 Task: Report abuse to  page of Aramco
Action: Mouse moved to (593, 99)
Screenshot: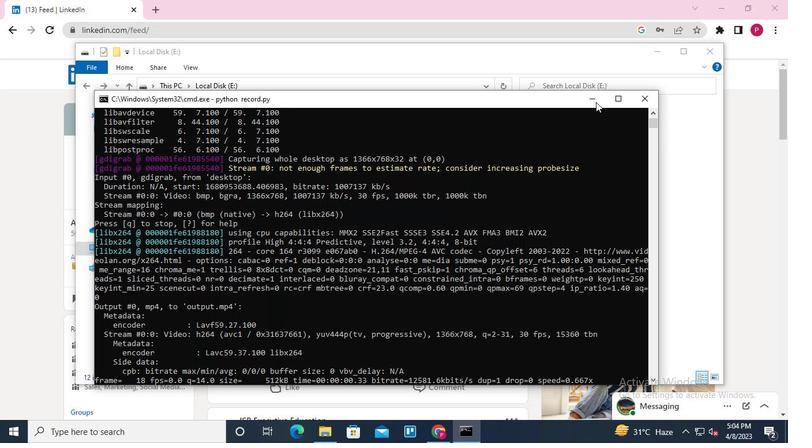 
Action: Mouse pressed left at (593, 99)
Screenshot: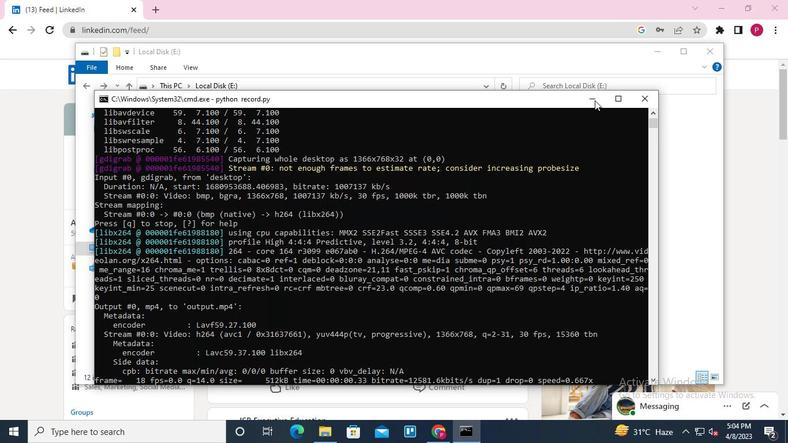 
Action: Mouse moved to (655, 55)
Screenshot: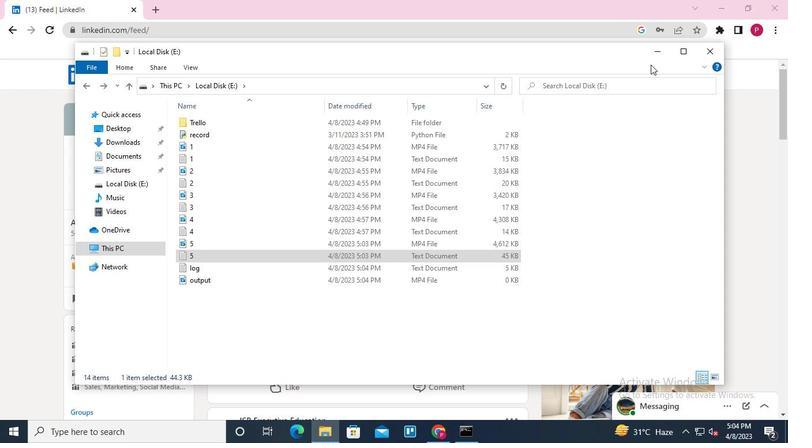 
Action: Mouse pressed left at (655, 55)
Screenshot: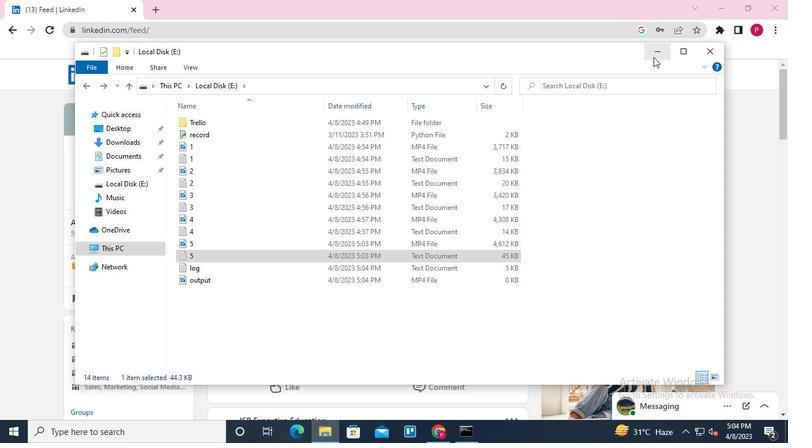 
Action: Mouse moved to (133, 75)
Screenshot: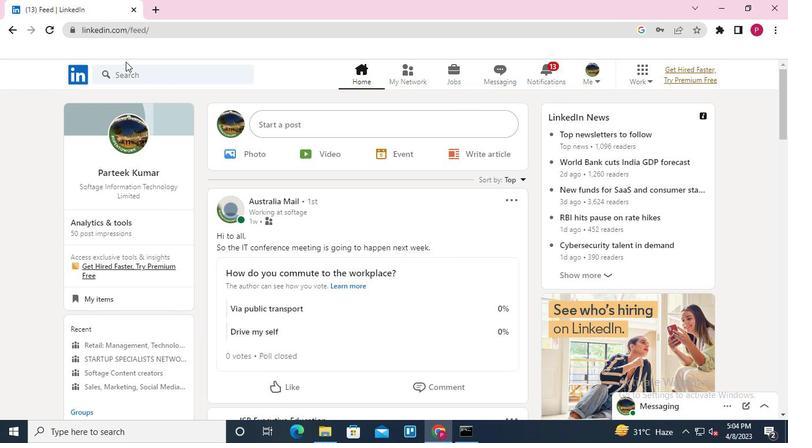 
Action: Mouse pressed left at (133, 75)
Screenshot: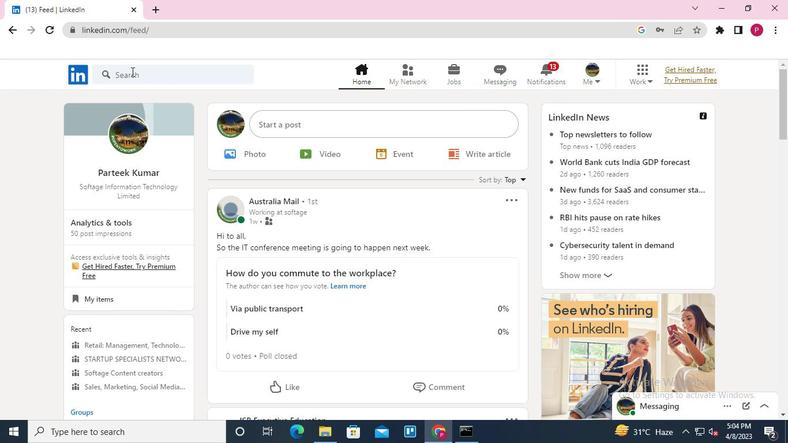 
Action: Keyboard Key.shift
Screenshot: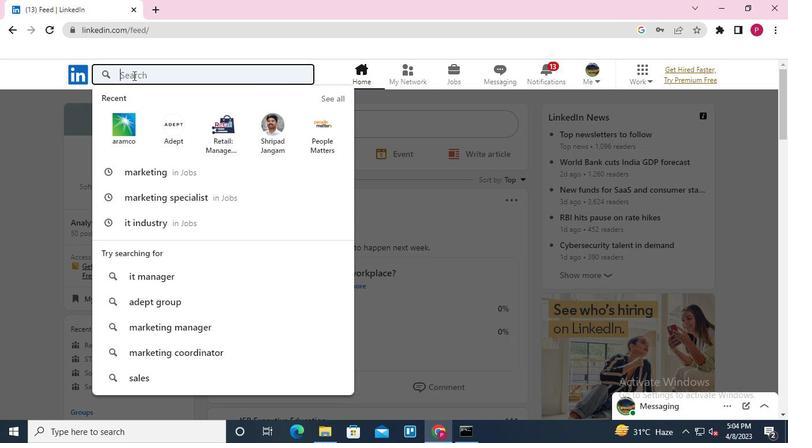 
Action: Keyboard A
Screenshot: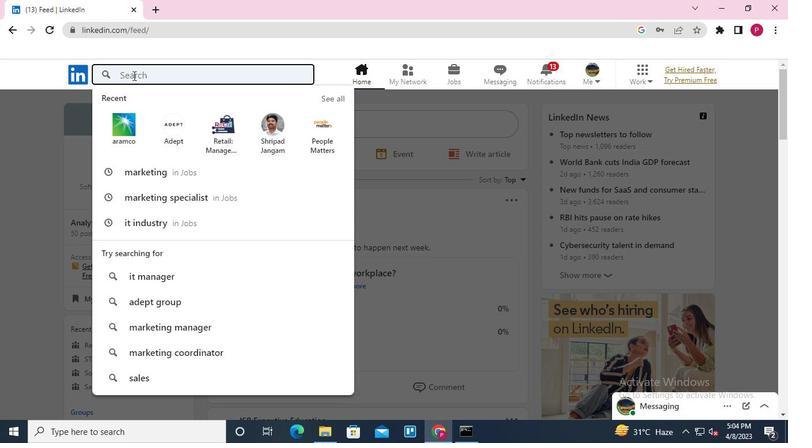 
Action: Keyboard r
Screenshot: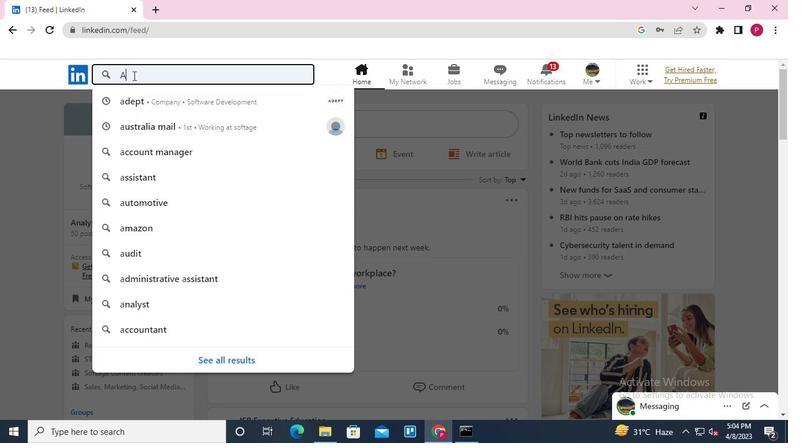 
Action: Keyboard a
Screenshot: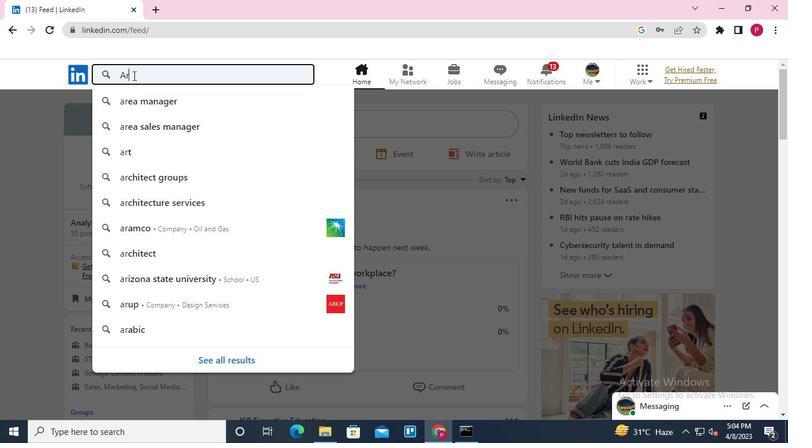 
Action: Keyboard m
Screenshot: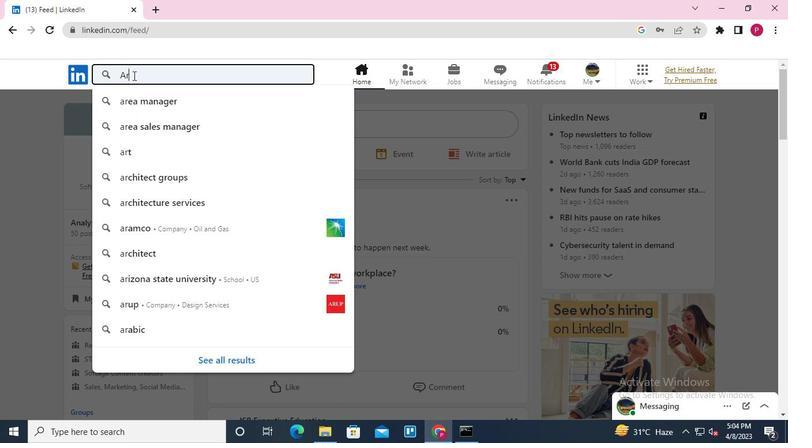 
Action: Keyboard c
Screenshot: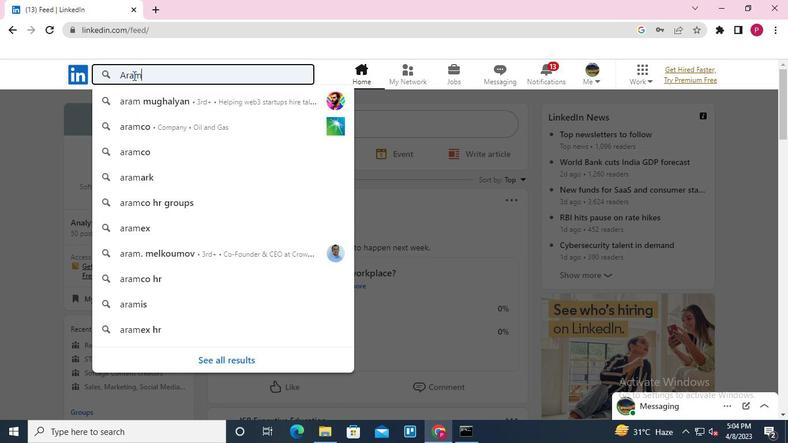 
Action: Keyboard o
Screenshot: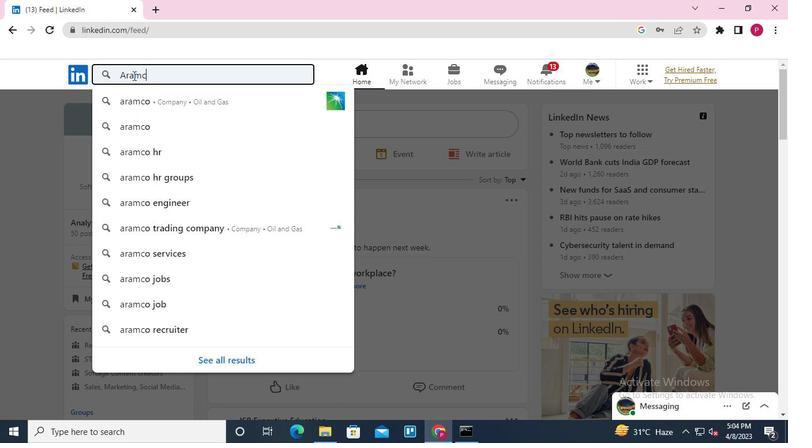 
Action: Keyboard Key.enter
Screenshot: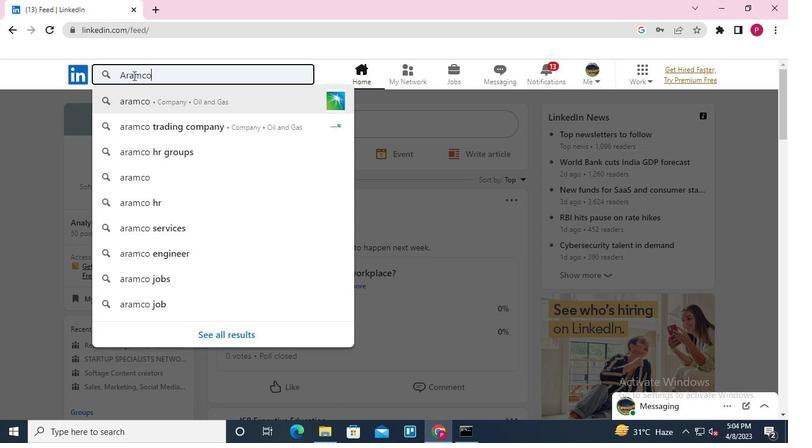 
Action: Mouse moved to (160, 160)
Screenshot: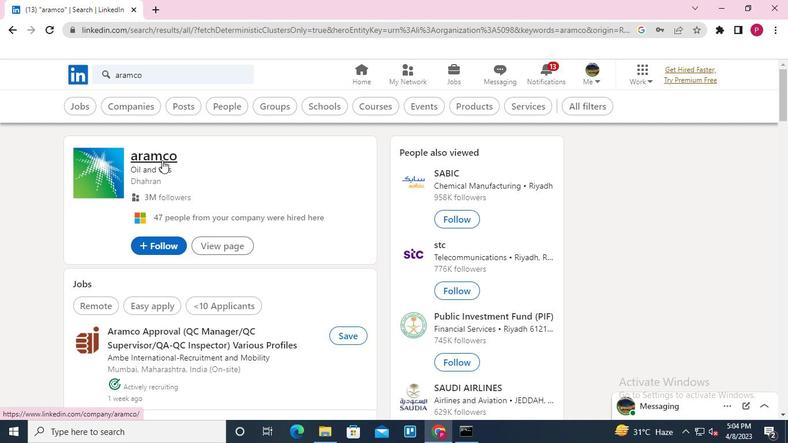 
Action: Mouse pressed left at (160, 160)
Screenshot: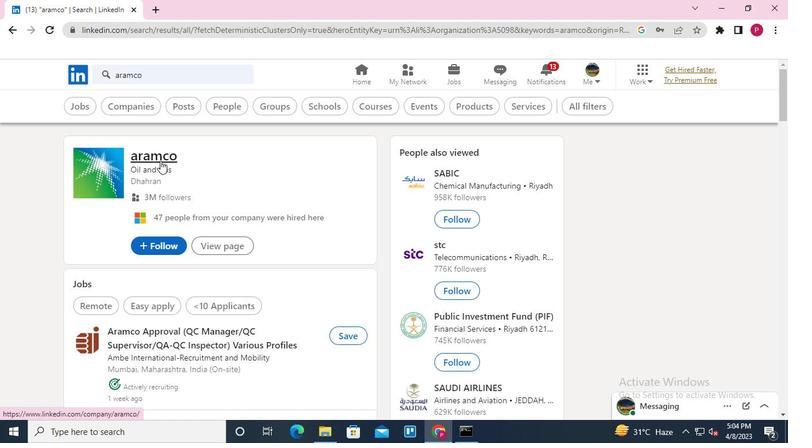 
Action: Mouse moved to (262, 303)
Screenshot: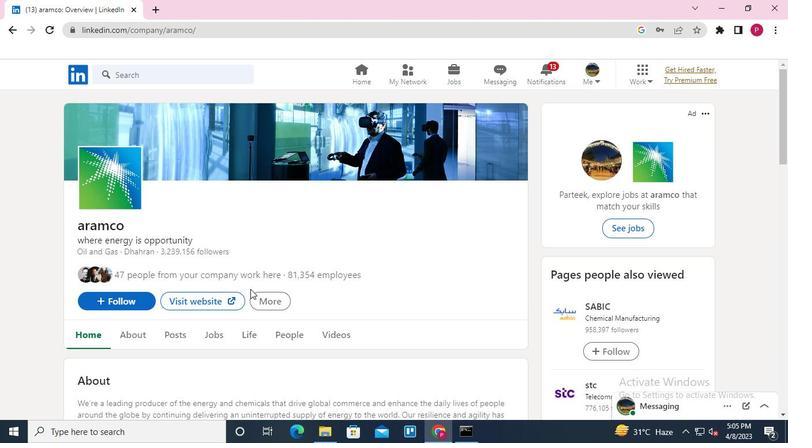 
Action: Mouse pressed left at (262, 303)
Screenshot: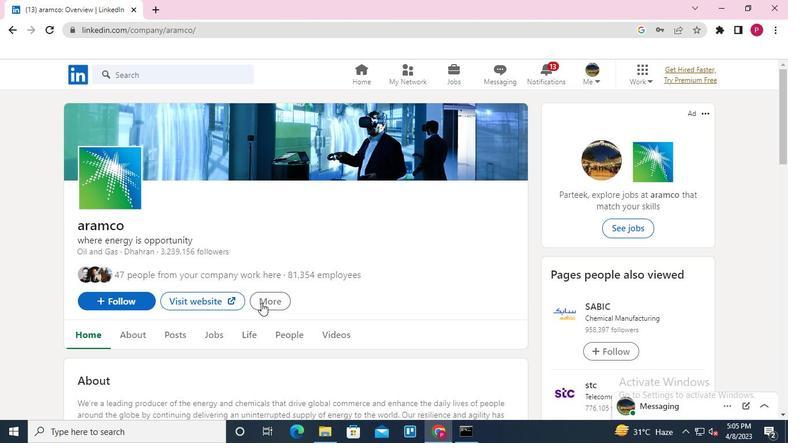 
Action: Mouse moved to (303, 352)
Screenshot: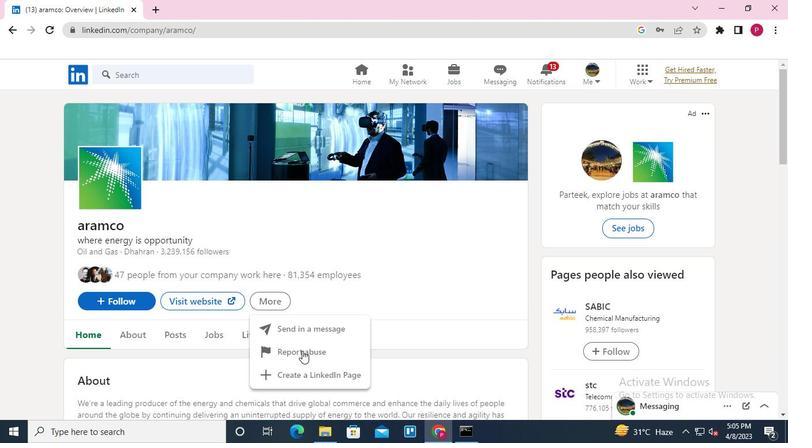 
Action: Mouse pressed left at (303, 352)
Screenshot: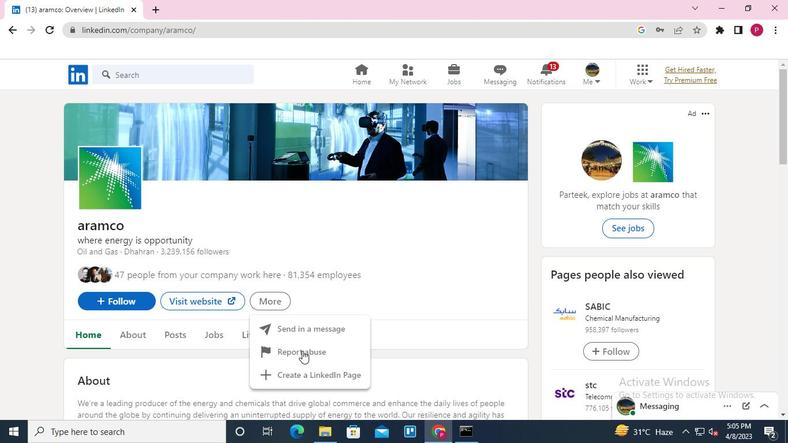 
Action: Mouse moved to (522, 156)
Screenshot: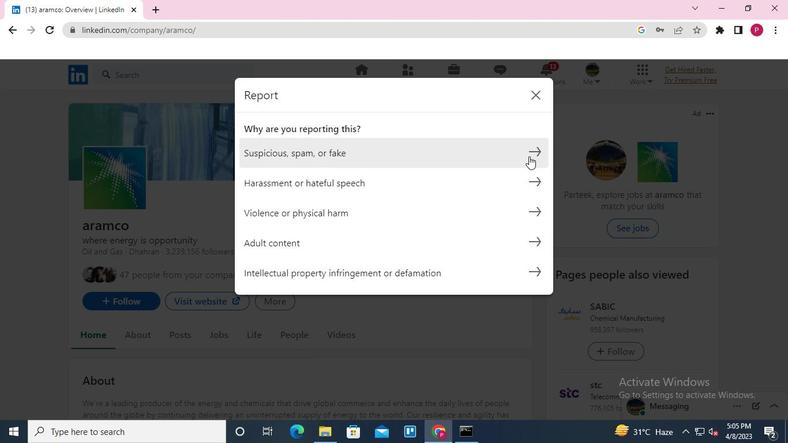 
Action: Mouse pressed left at (522, 156)
Screenshot: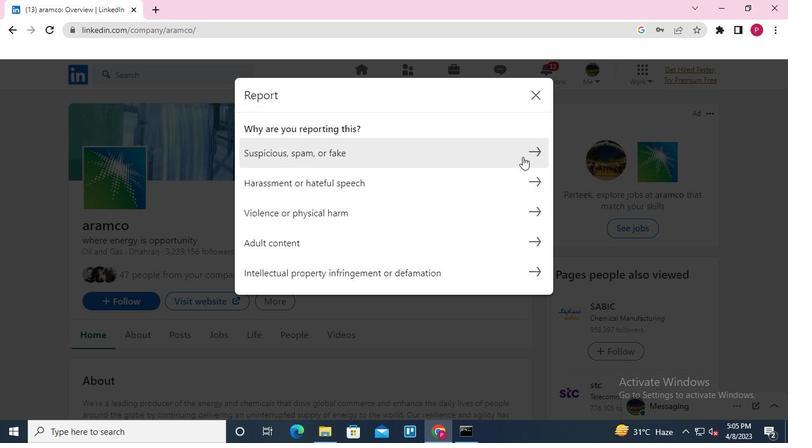 
Action: Mouse moved to (252, 147)
Screenshot: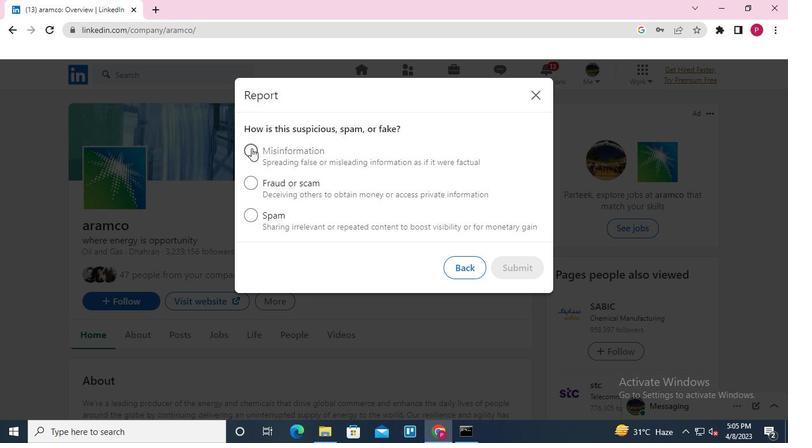 
Action: Mouse pressed left at (252, 147)
Screenshot: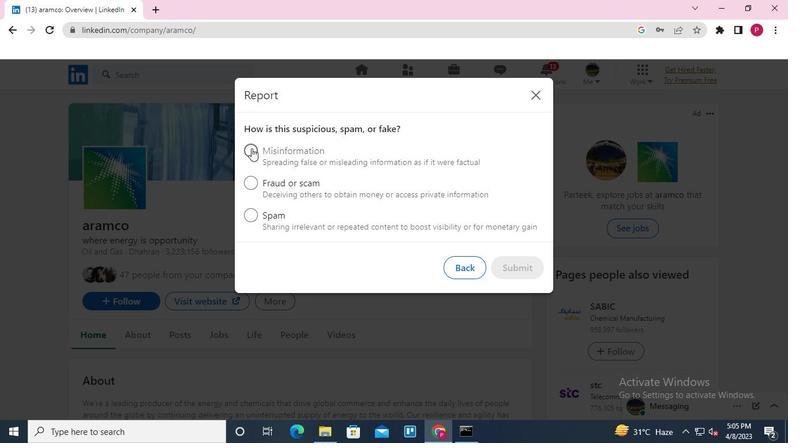 
Action: Mouse moved to (511, 322)
Screenshot: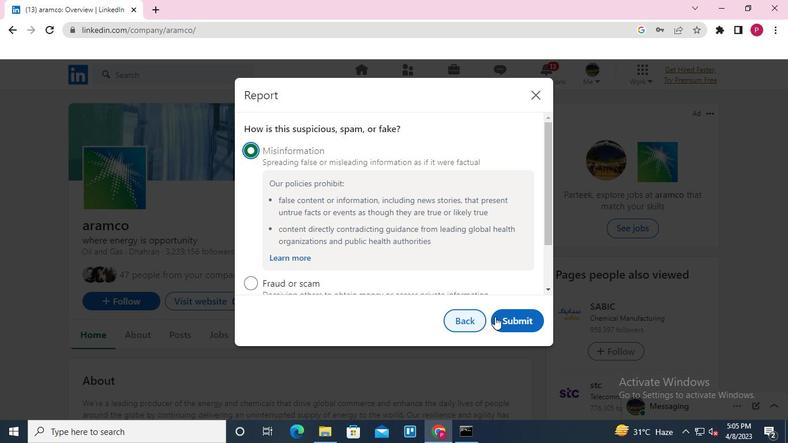 
Action: Mouse pressed left at (511, 322)
Screenshot: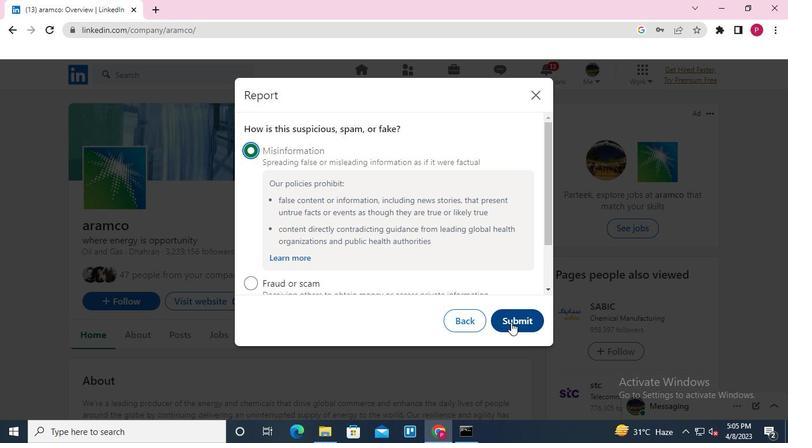 
Action: Mouse moved to (518, 227)
Screenshot: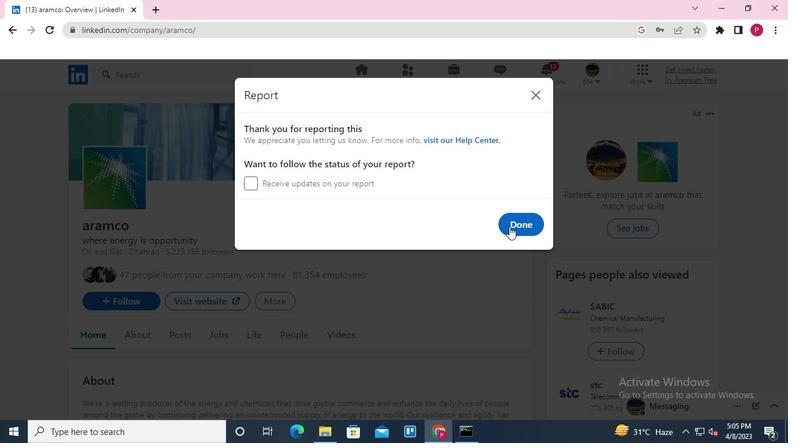 
Action: Mouse pressed left at (518, 227)
Screenshot: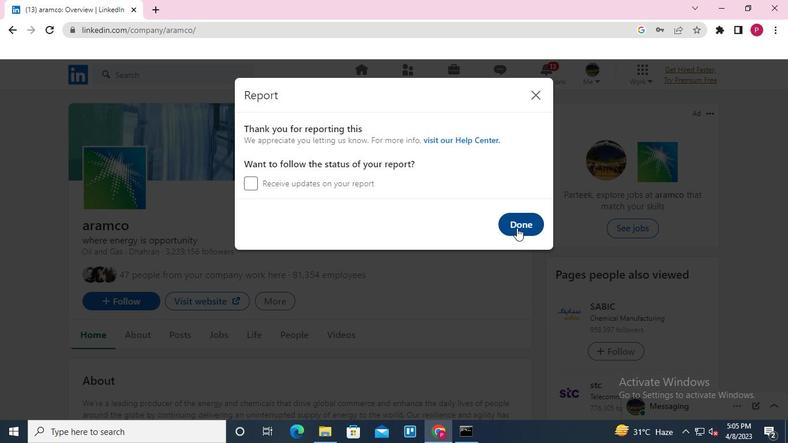 
Action: Keyboard Key.alt_l
Screenshot: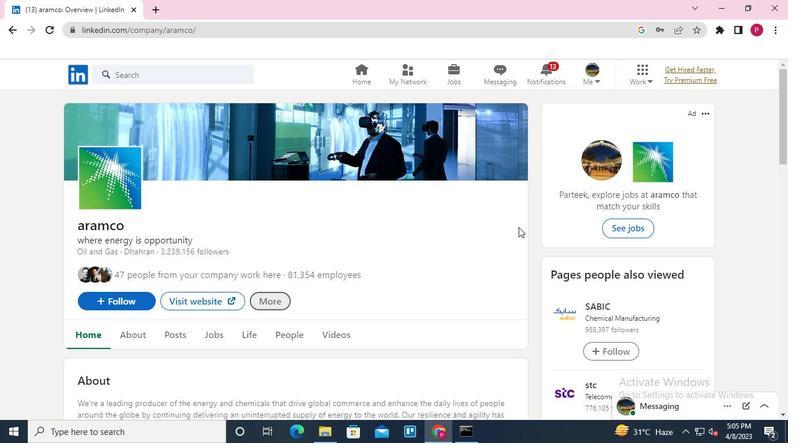 
Action: Keyboard Key.tab
Screenshot: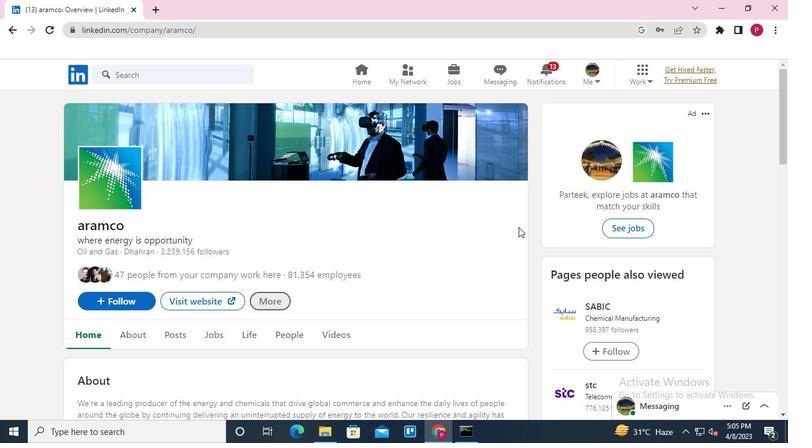 
Action: Keyboard Key.tab
Screenshot: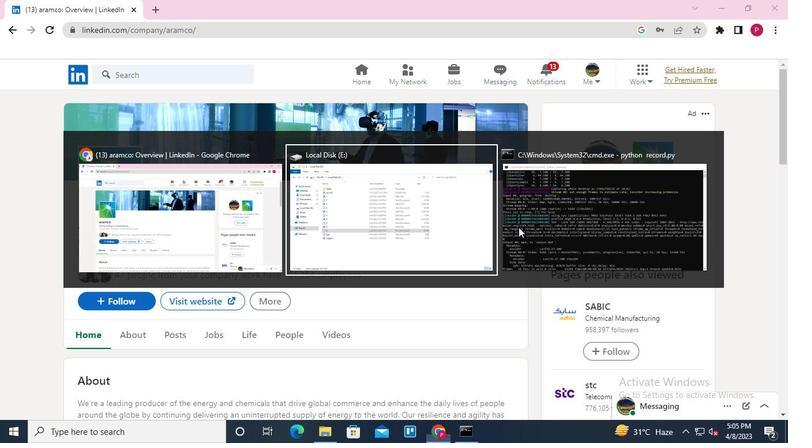 
Action: Mouse moved to (636, 99)
Screenshot: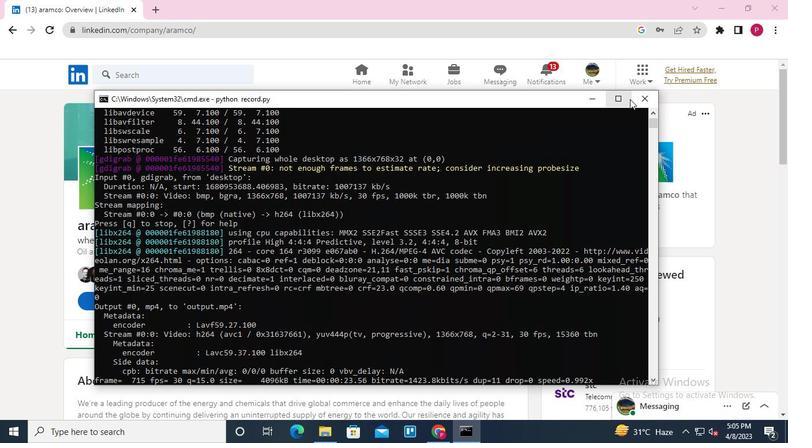 
Action: Mouse pressed left at (636, 99)
Screenshot: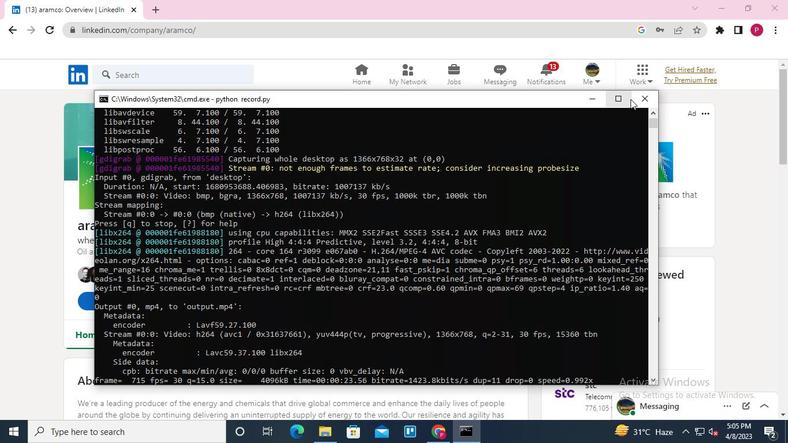 
